 Task: Create a section Lightning Lances and in the section, add a milestone Network Compliance in the project BridgeForge
Action: Mouse moved to (172, 316)
Screenshot: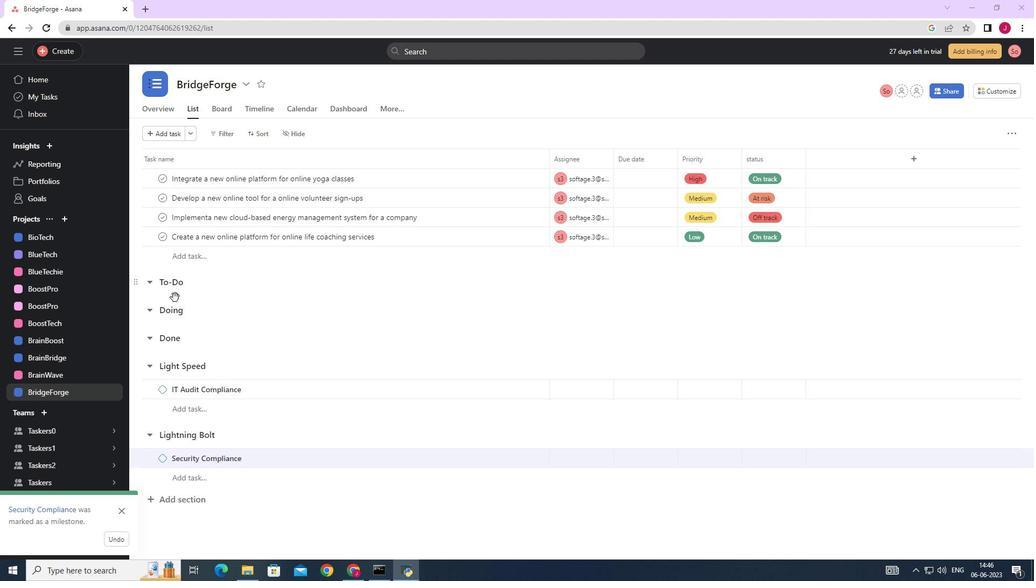 
Action: Mouse scrolled (172, 314) with delta (0, 0)
Screenshot: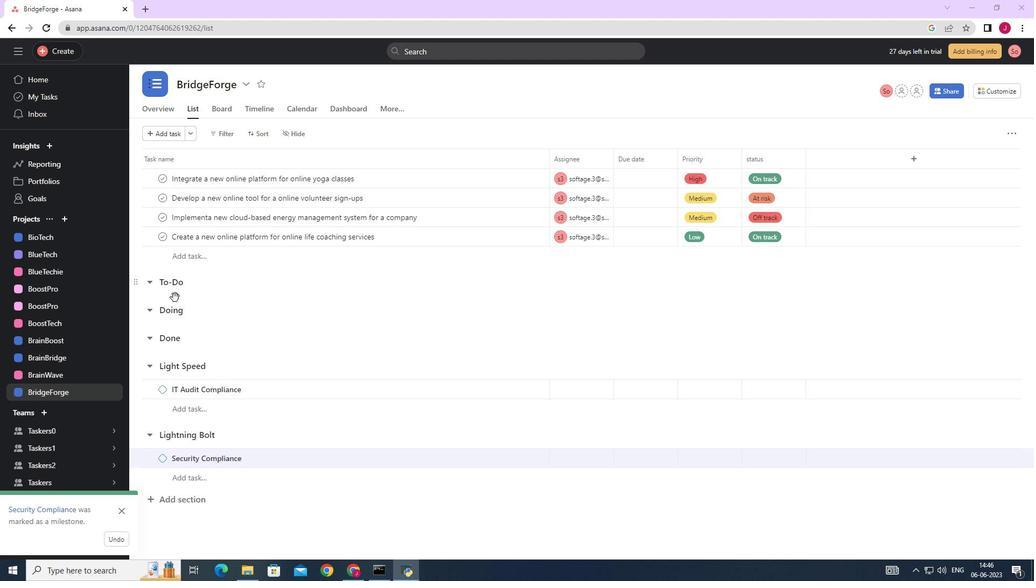 
Action: Mouse moved to (176, 321)
Screenshot: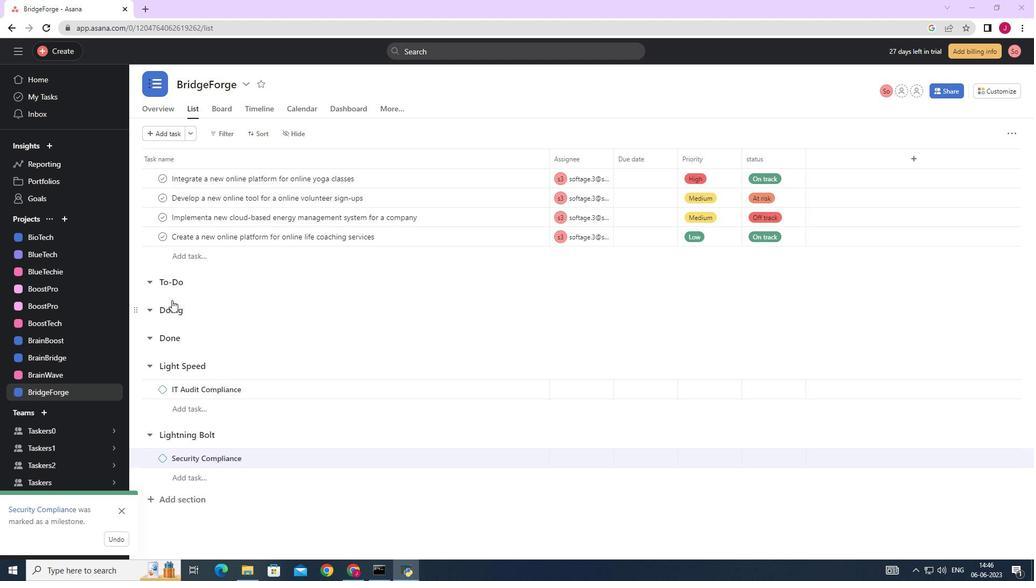 
Action: Mouse scrolled (174, 319) with delta (0, 0)
Screenshot: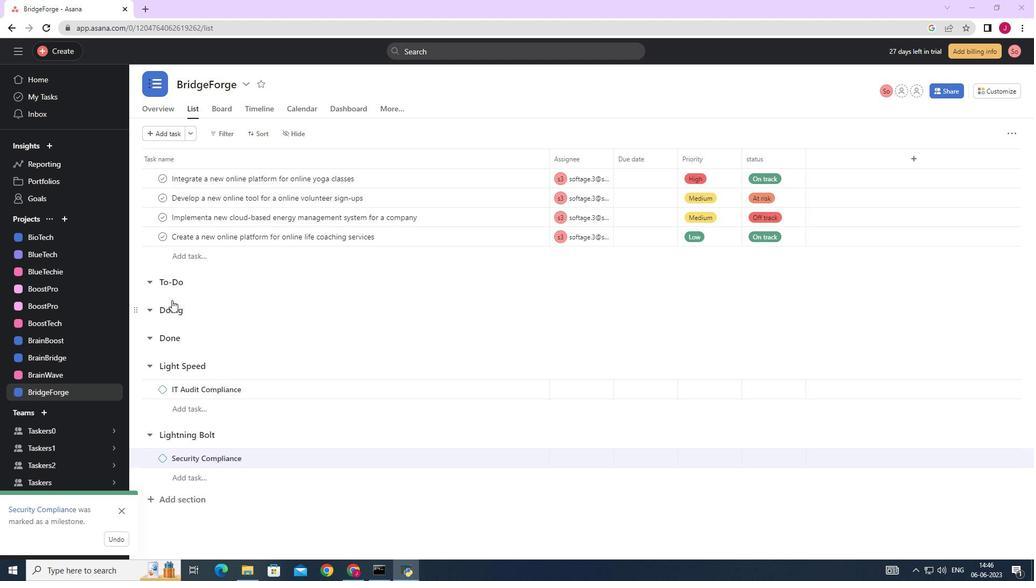 
Action: Mouse moved to (179, 326)
Screenshot: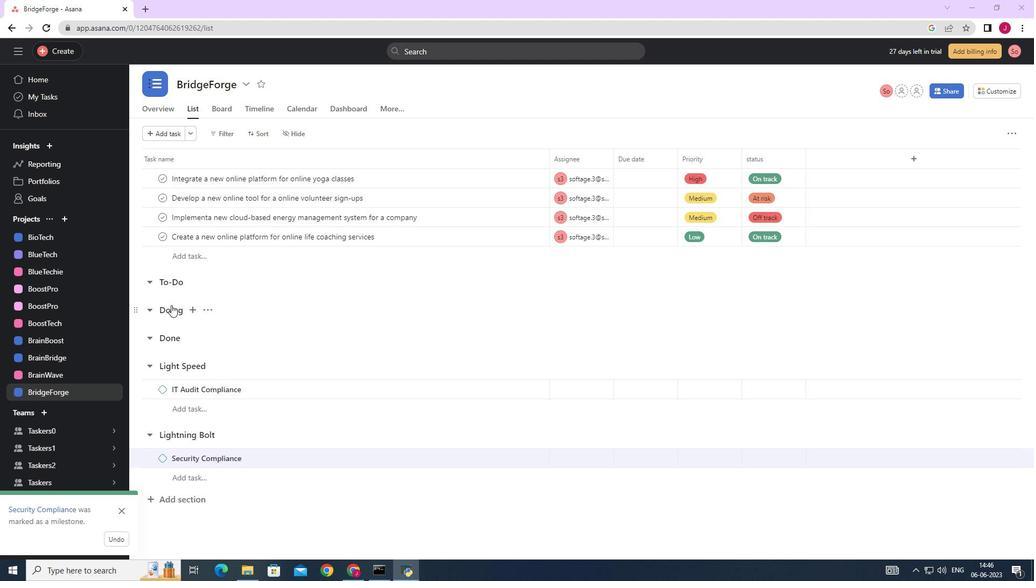
Action: Mouse scrolled (177, 323) with delta (0, 0)
Screenshot: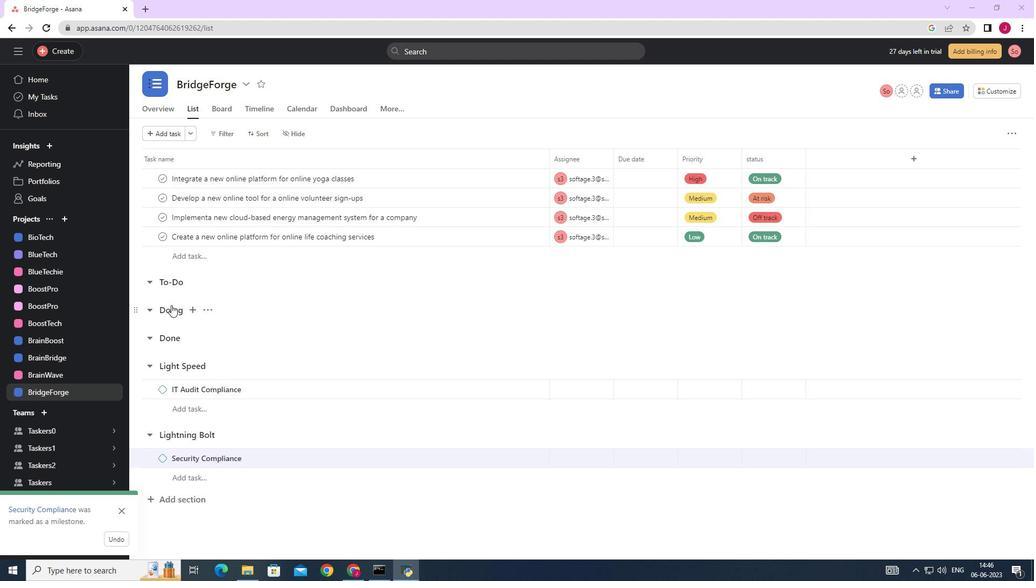 
Action: Mouse moved to (181, 328)
Screenshot: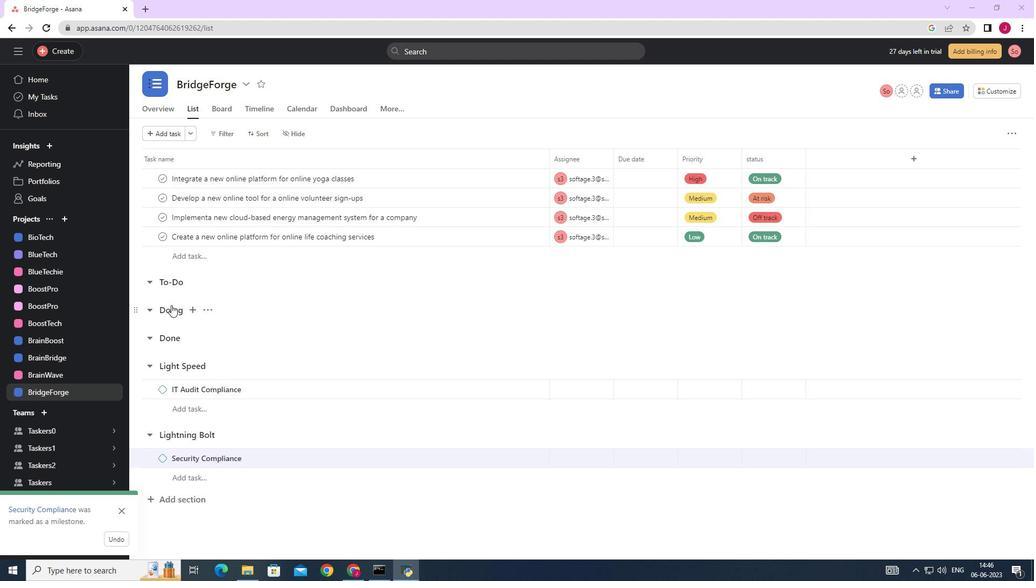 
Action: Mouse scrolled (179, 325) with delta (0, 0)
Screenshot: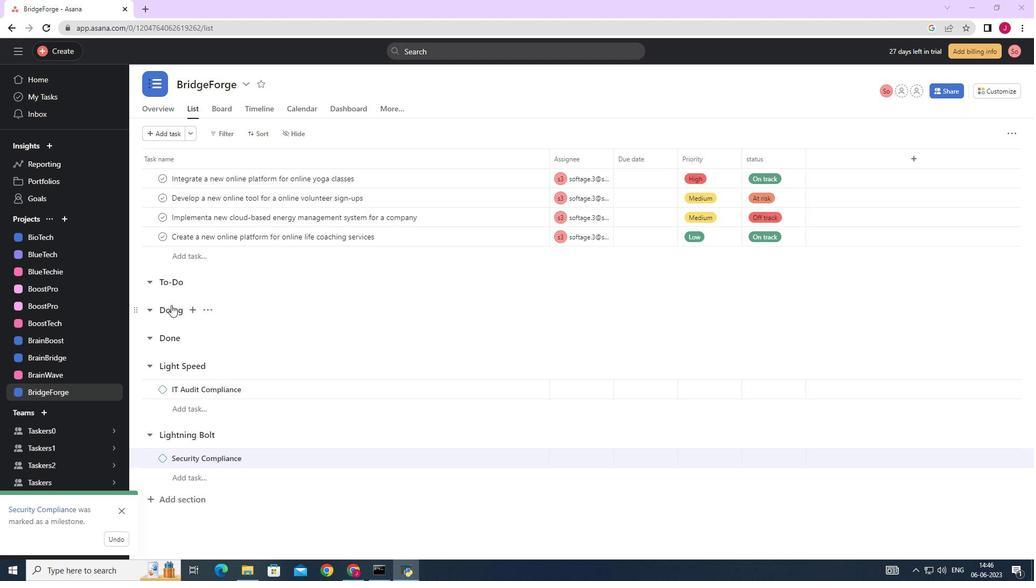 
Action: Mouse moved to (192, 342)
Screenshot: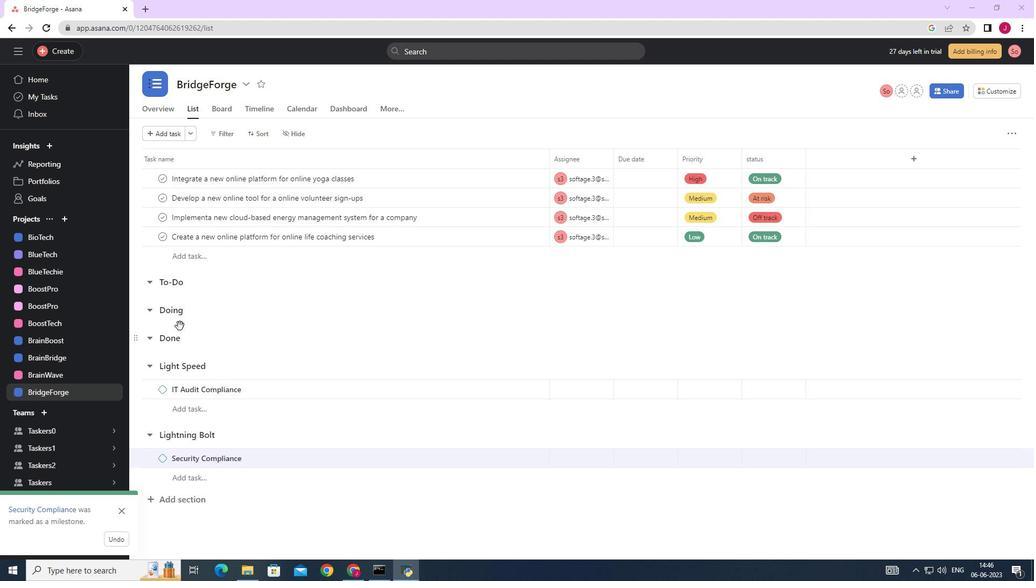 
Action: Mouse scrolled (181, 327) with delta (0, 0)
Screenshot: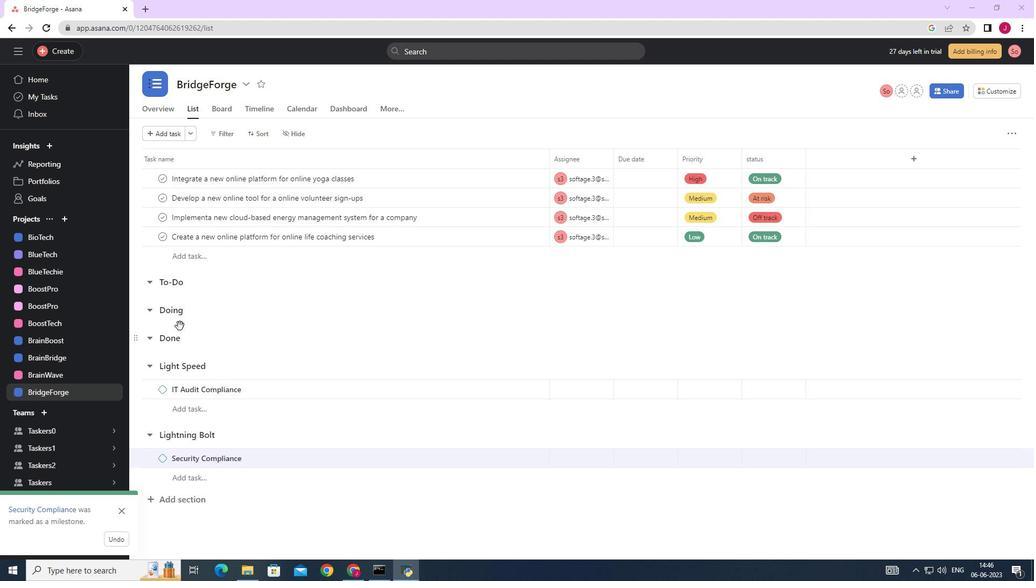 
Action: Mouse moved to (199, 500)
Screenshot: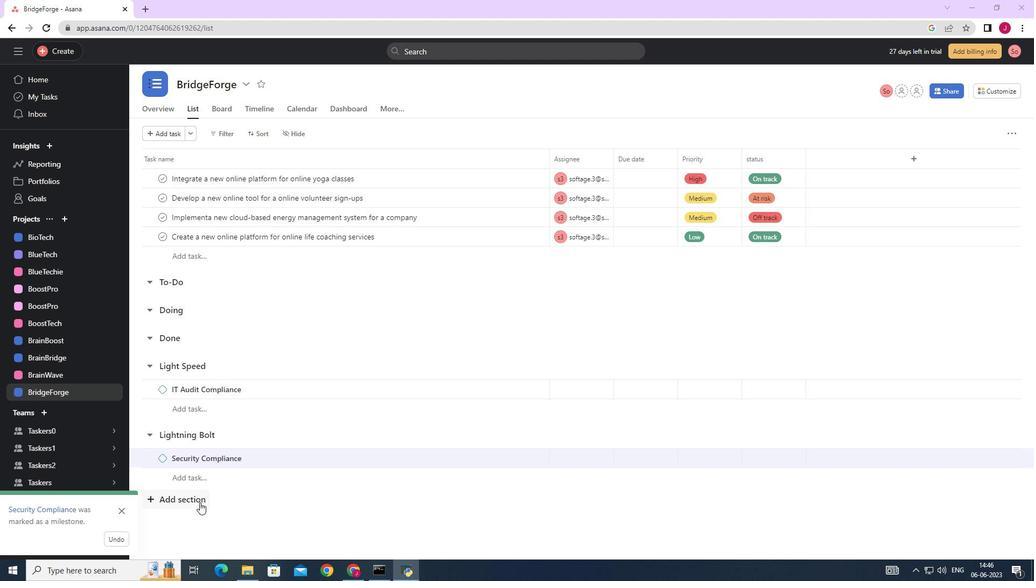 
Action: Mouse pressed left at (199, 500)
Screenshot: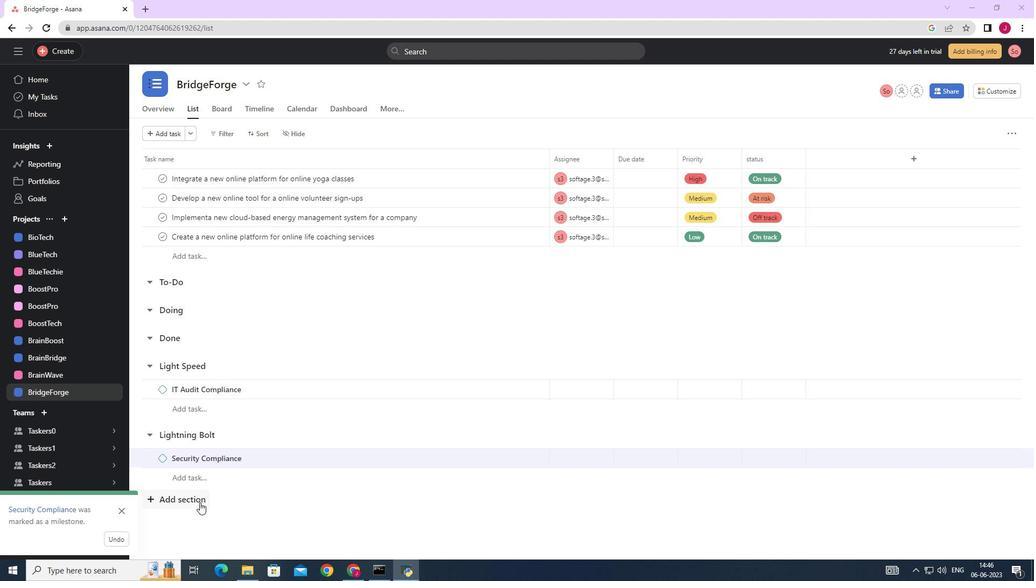 
Action: Mouse moved to (200, 470)
Screenshot: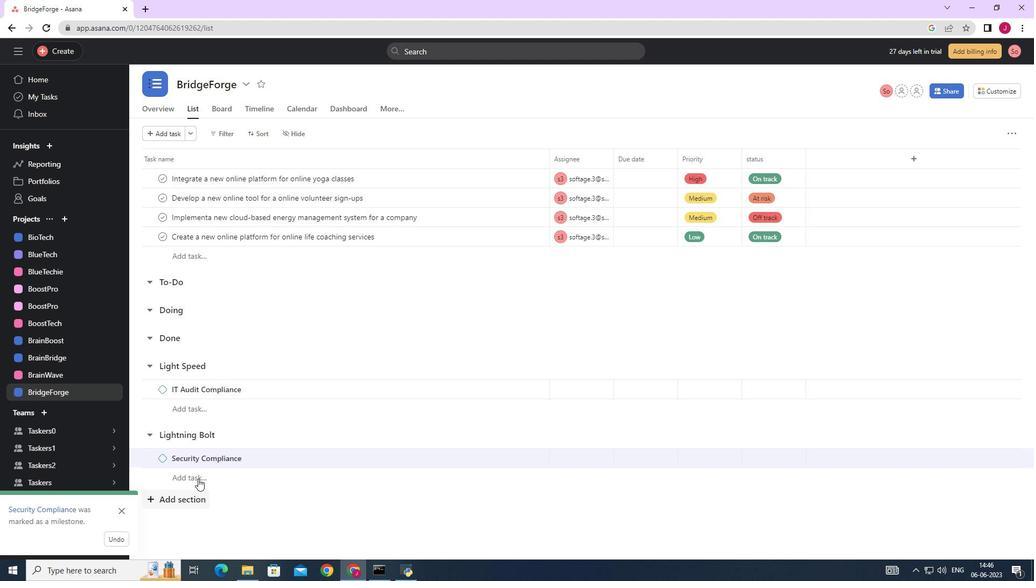 
Action: Mouse scrolled (200, 469) with delta (0, 0)
Screenshot: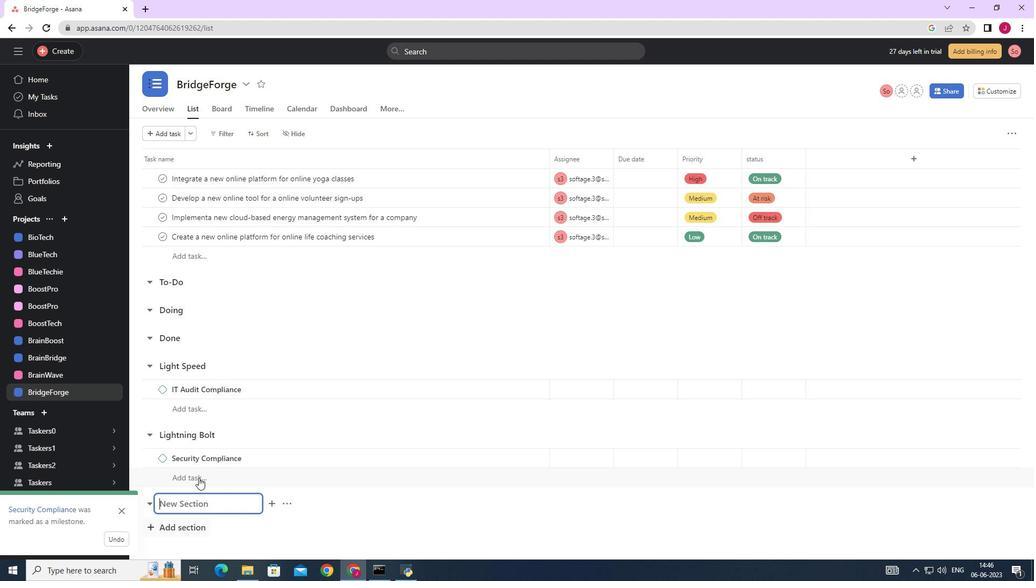 
Action: Mouse scrolled (200, 469) with delta (0, 0)
Screenshot: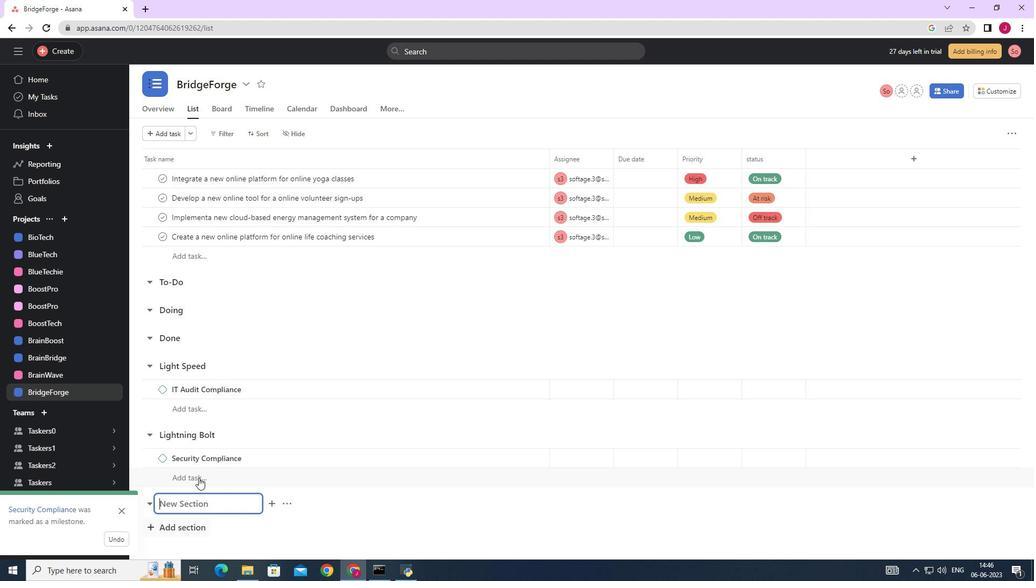 
Action: Mouse scrolled (200, 469) with delta (0, 0)
Screenshot: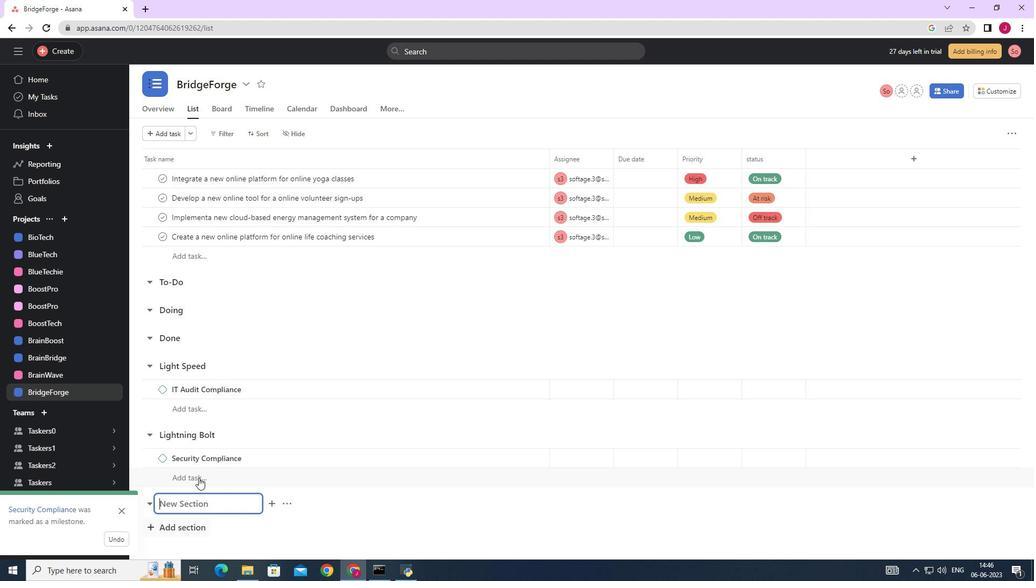 
Action: Mouse scrolled (200, 469) with delta (0, 0)
Screenshot: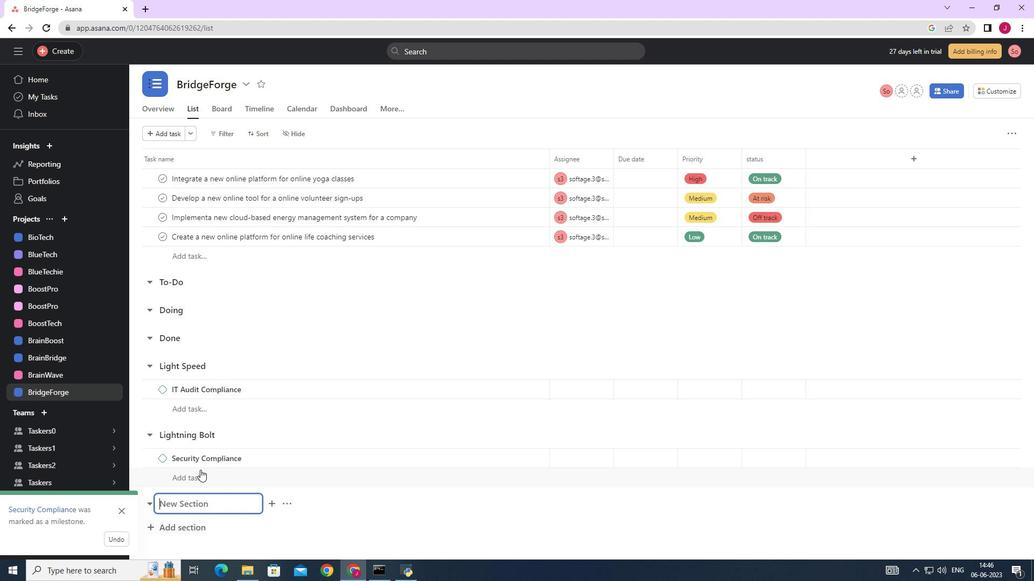 
Action: Mouse moved to (209, 503)
Screenshot: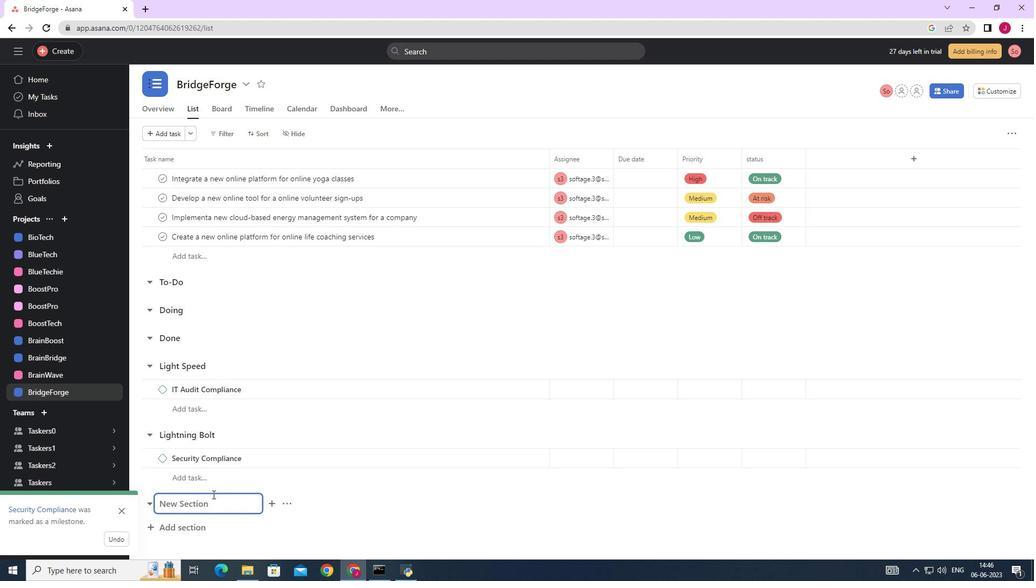 
Action: Mouse pressed left at (209, 503)
Screenshot: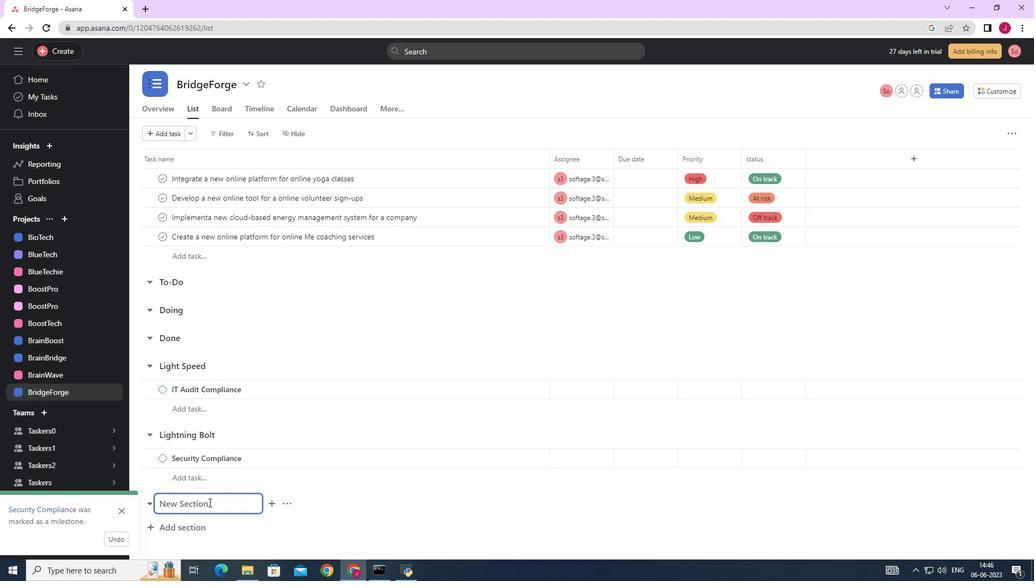 
Action: Mouse moved to (208, 503)
Screenshot: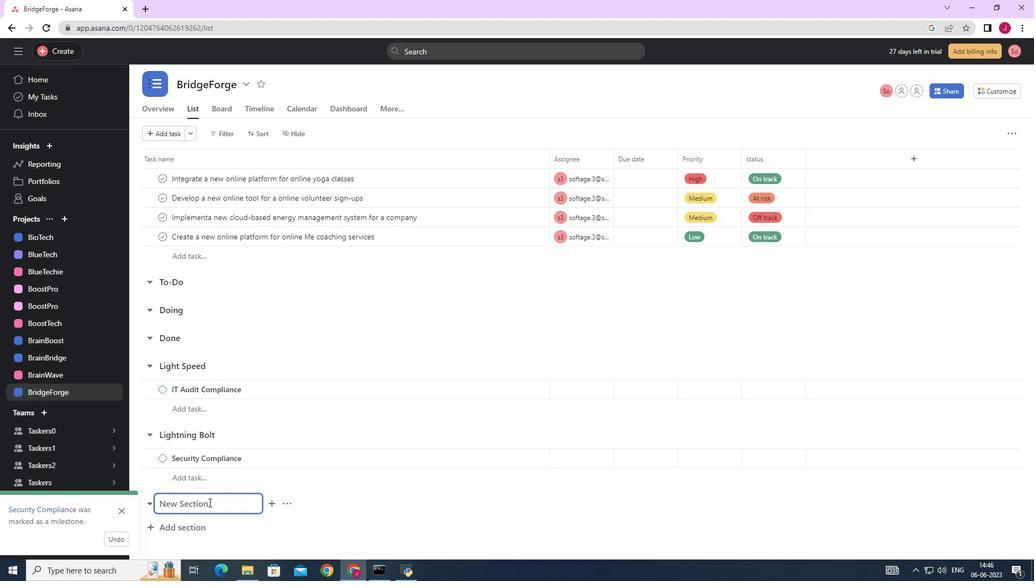 
Action: Key pressed <Key.caps_lock>L<Key.caps_lock>ightninh<Key.space><Key.backspace><Key.backspace><Key.backspace><Key.backspace><Key.backspace>ning<Key.space><Key.caps_lock>L<Key.caps_lock>am<Key.backspace>nces<Key.enter><Key.caps_lock>N<Key.caps_lock>etwork<Key.space><Key.caps_lock>C<Key.caps_lock>oml<Key.backspace>pliance<Key.space>
Screenshot: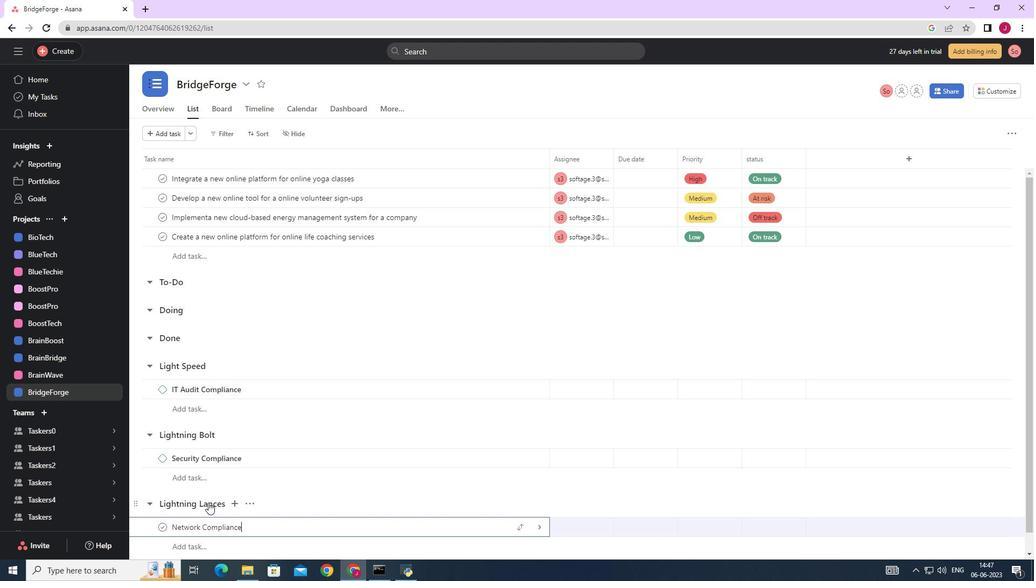 
Action: Mouse moved to (543, 527)
Screenshot: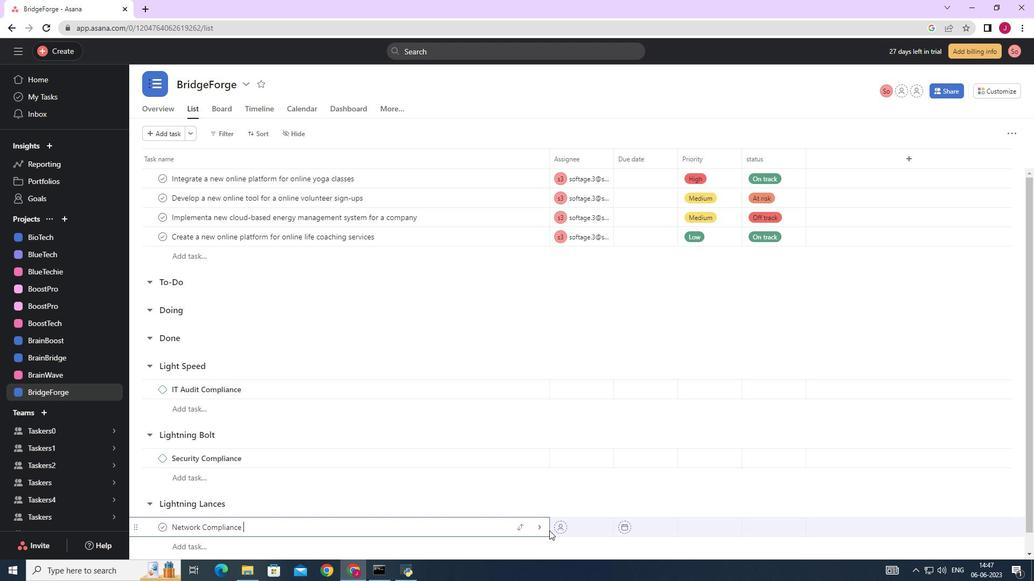 
Action: Mouse pressed left at (543, 527)
Screenshot: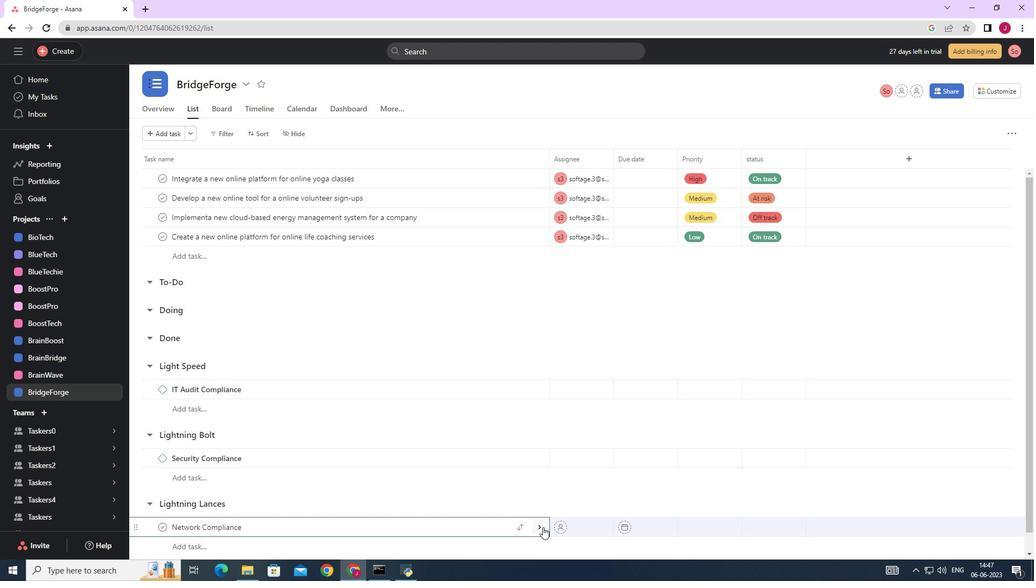 
Action: Mouse moved to (989, 135)
Screenshot: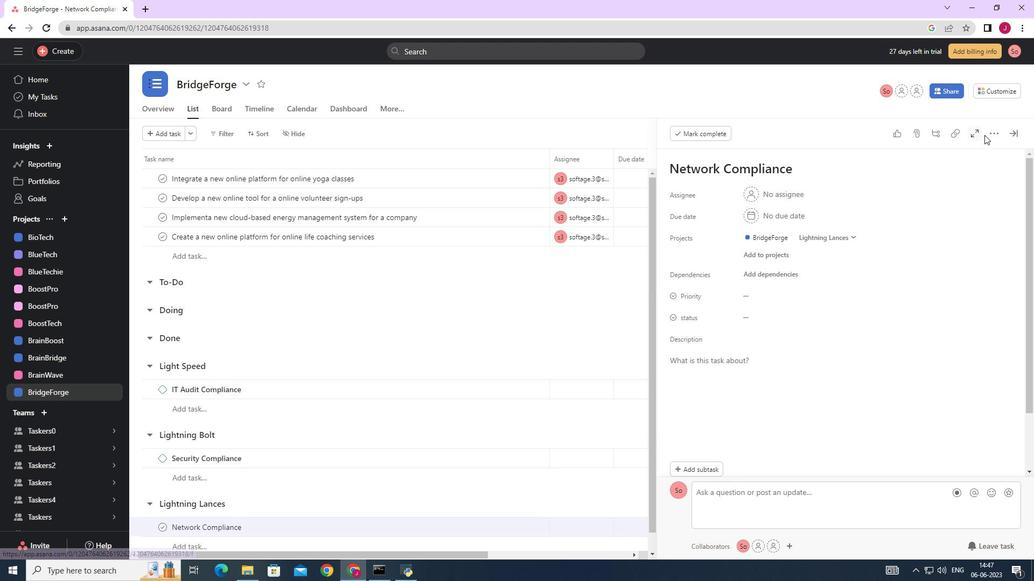 
Action: Mouse pressed left at (989, 135)
Screenshot: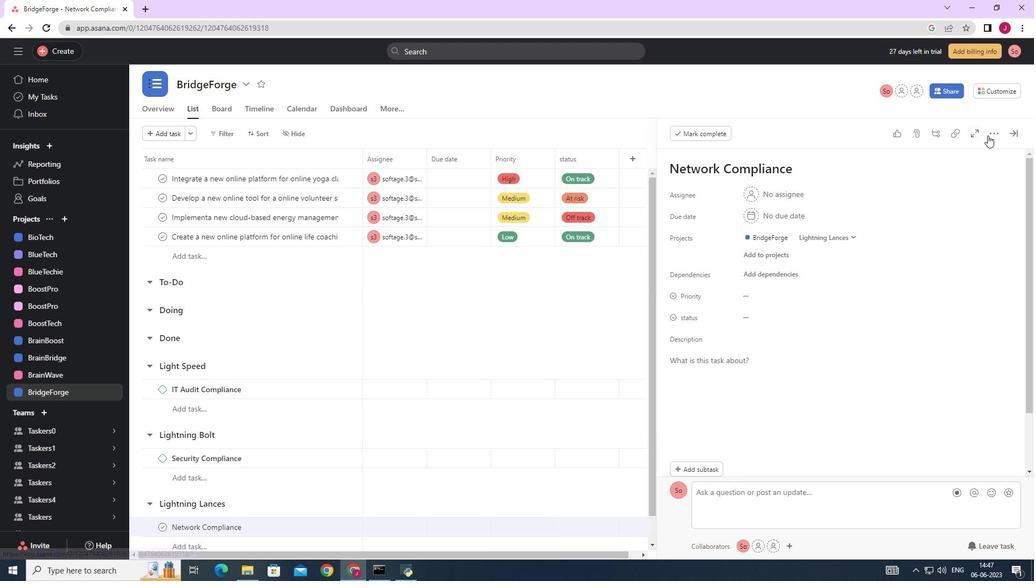 
Action: Mouse moved to (913, 174)
Screenshot: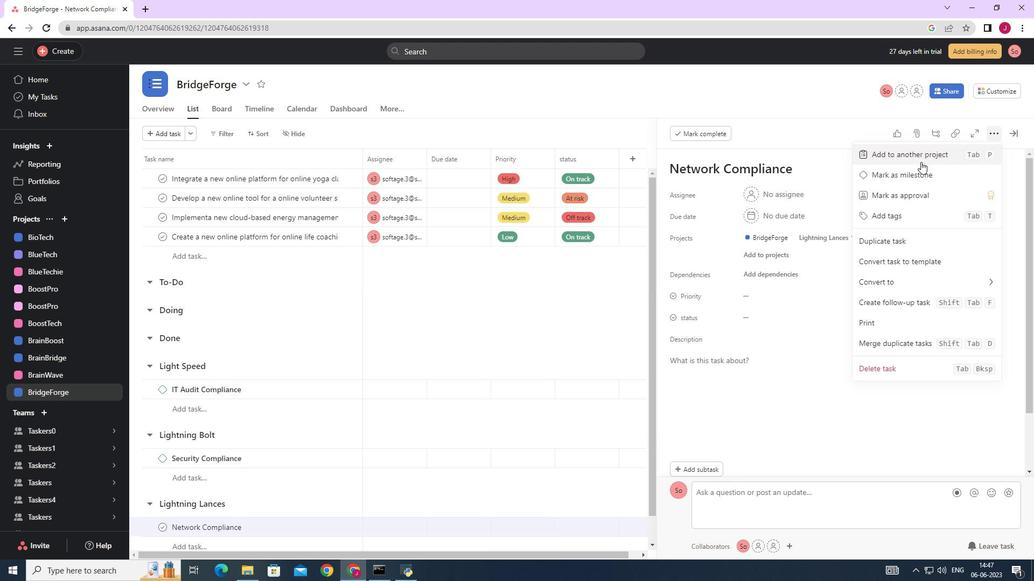
Action: Mouse pressed left at (913, 174)
Screenshot: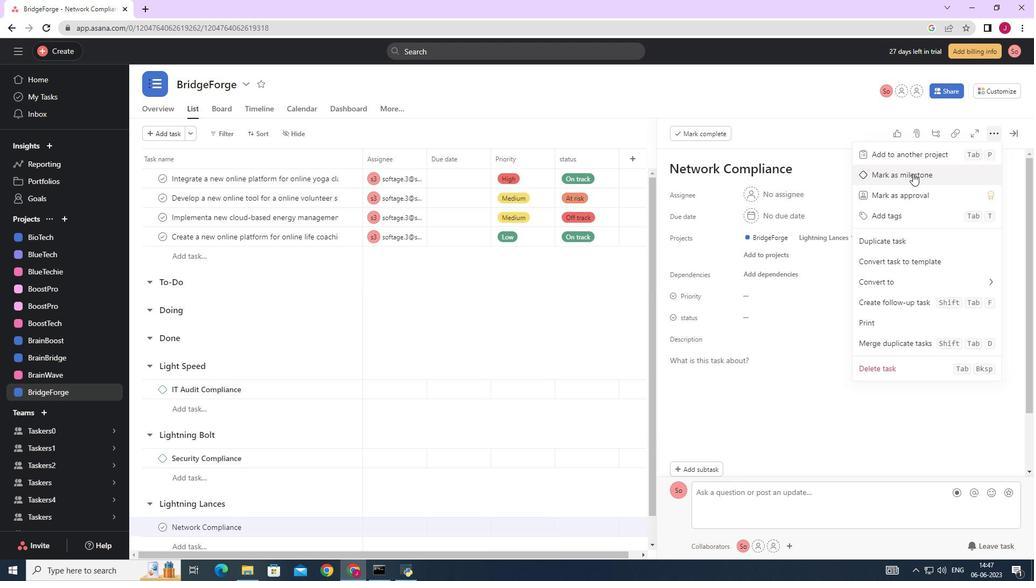 
Action: Mouse moved to (1015, 135)
Screenshot: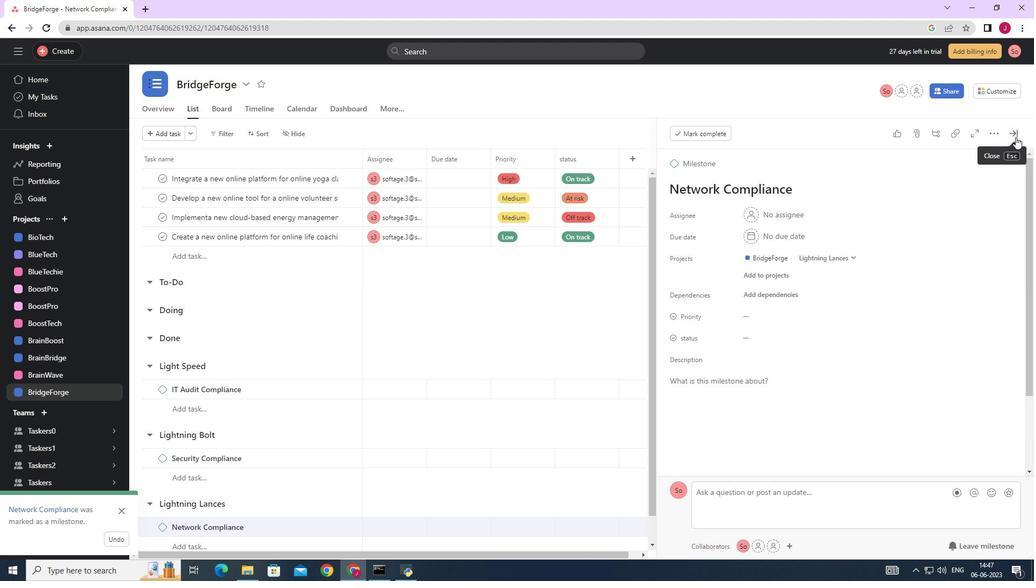 
Action: Mouse pressed left at (1015, 135)
Screenshot: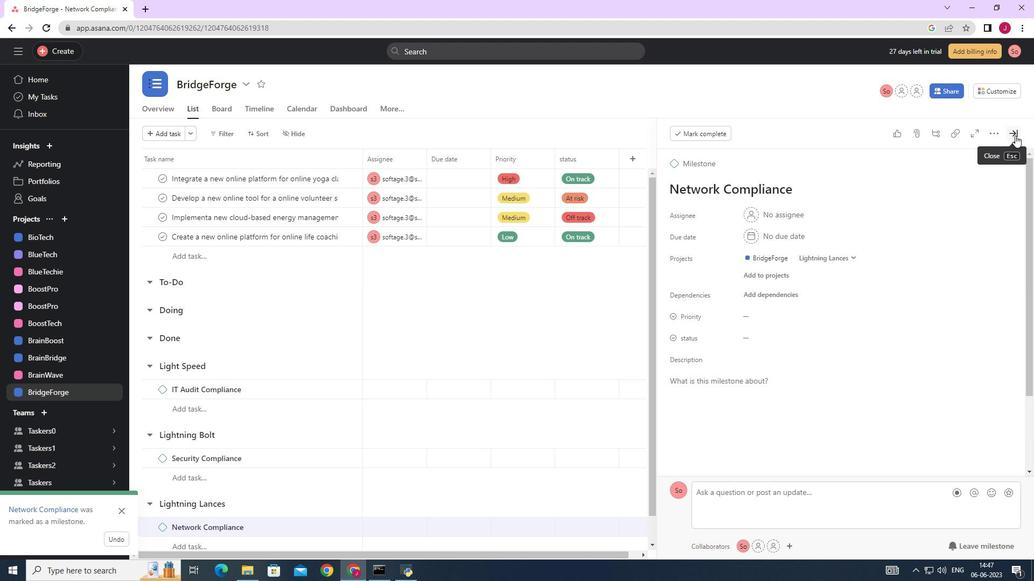 
Action: Mouse moved to (789, 191)
Screenshot: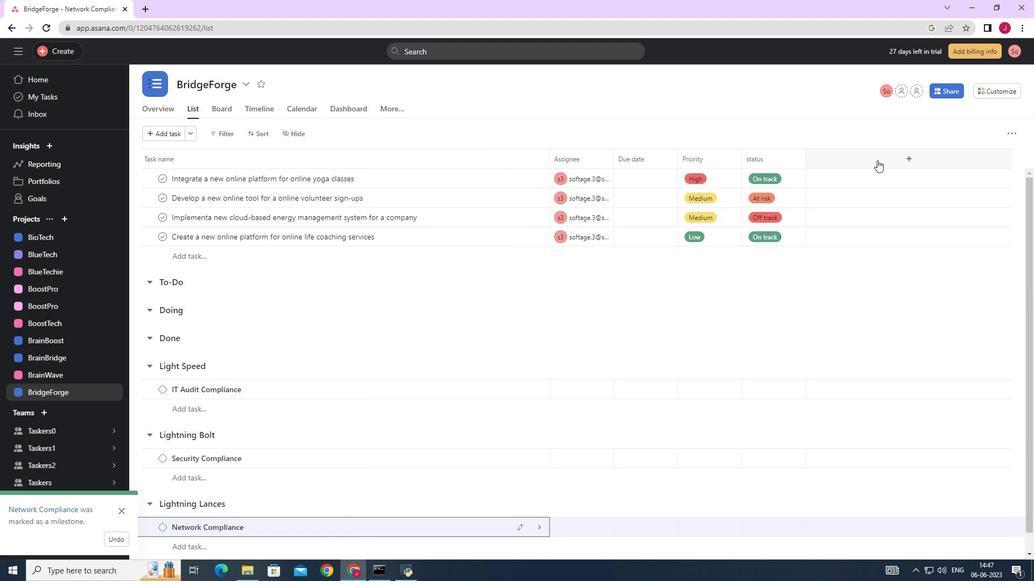 
